 Task: Write the Phone "+14845211120" Under New Employee in Process Payment.
Action: Mouse moved to (97, 12)
Screenshot: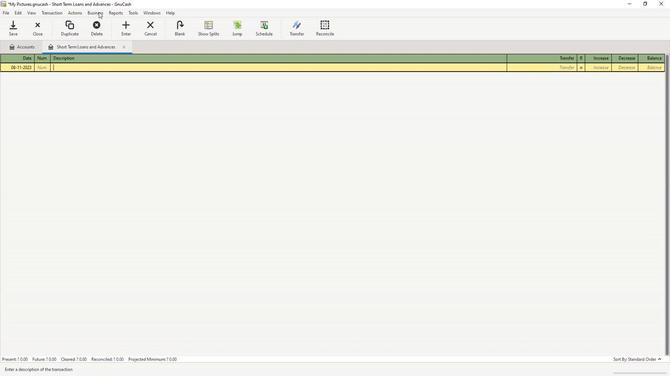 
Action: Mouse pressed left at (97, 12)
Screenshot: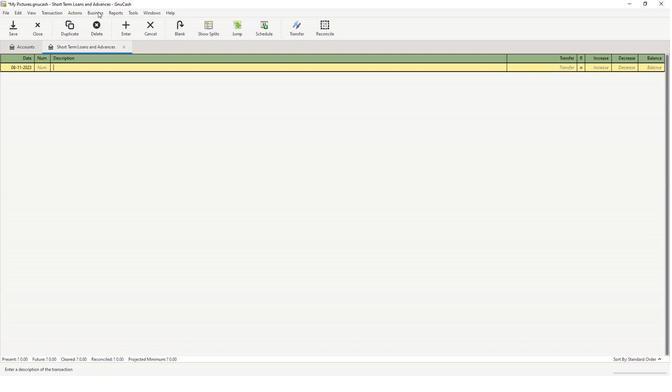 
Action: Mouse moved to (104, 25)
Screenshot: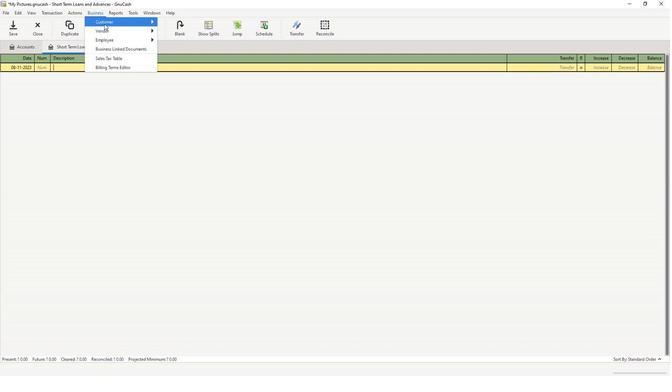 
Action: Mouse pressed left at (104, 25)
Screenshot: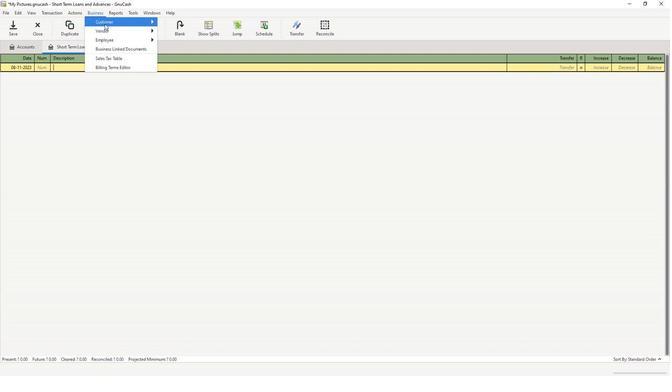 
Action: Mouse moved to (185, 86)
Screenshot: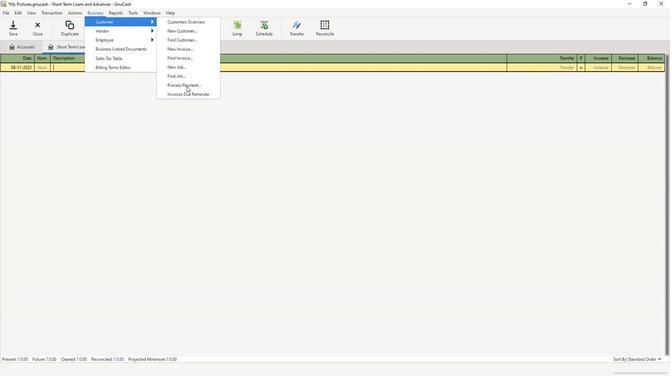 
Action: Mouse pressed left at (185, 86)
Screenshot: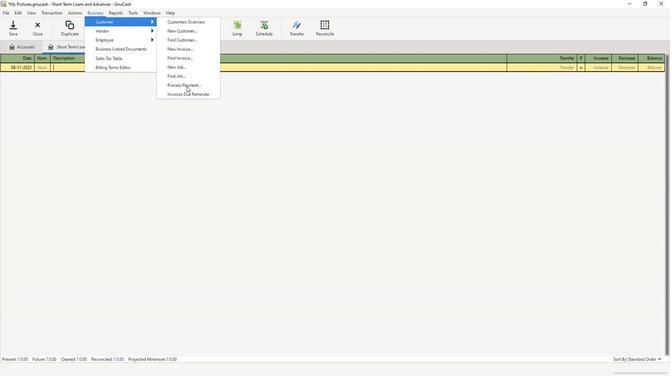 
Action: Mouse moved to (256, 120)
Screenshot: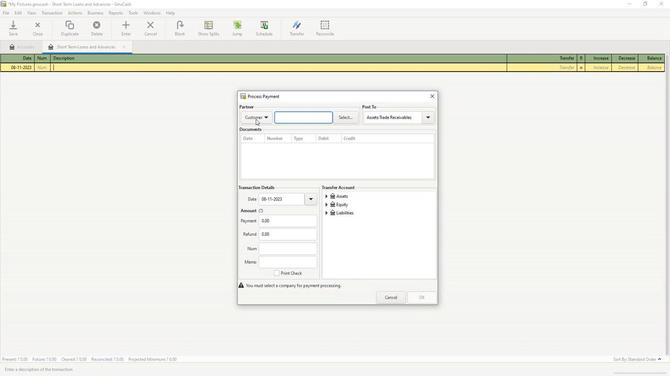 
Action: Mouse pressed left at (256, 120)
Screenshot: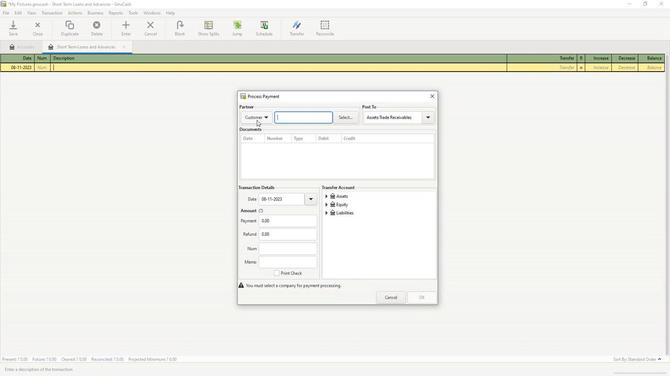 
Action: Mouse moved to (258, 137)
Screenshot: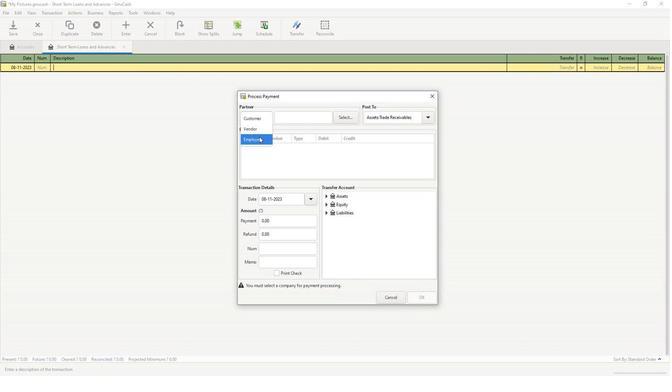 
Action: Mouse pressed left at (258, 137)
Screenshot: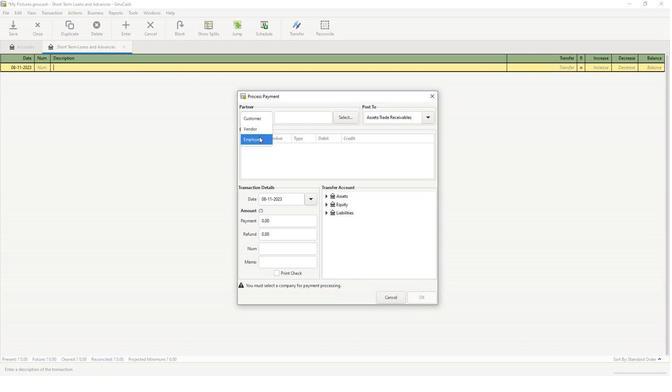 
Action: Mouse moved to (349, 118)
Screenshot: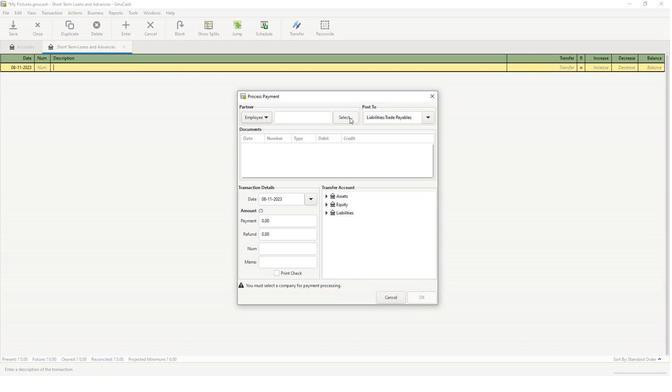 
Action: Mouse pressed left at (349, 118)
Screenshot: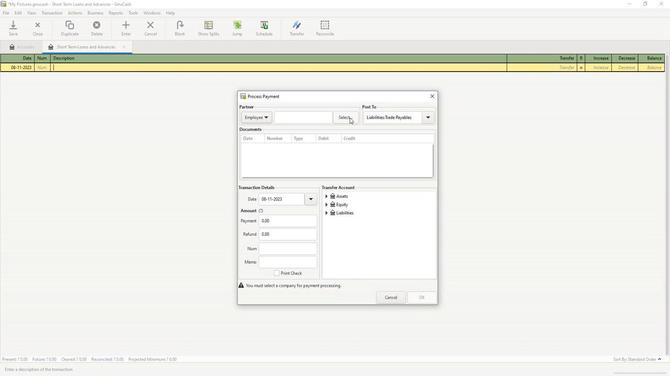 
Action: Mouse moved to (357, 256)
Screenshot: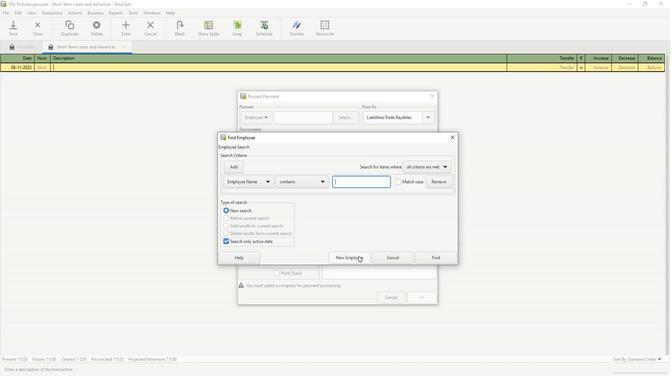 
Action: Mouse pressed left at (357, 256)
Screenshot: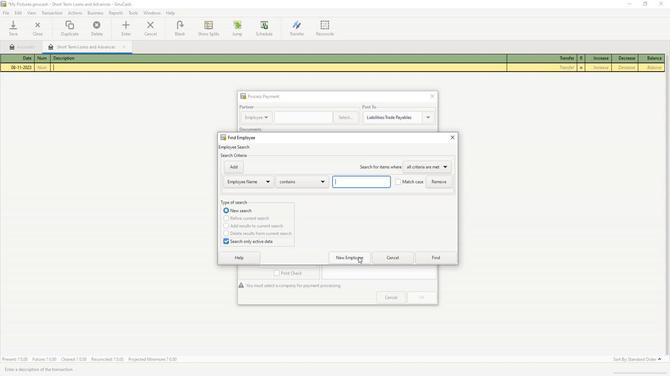 
Action: Mouse moved to (332, 246)
Screenshot: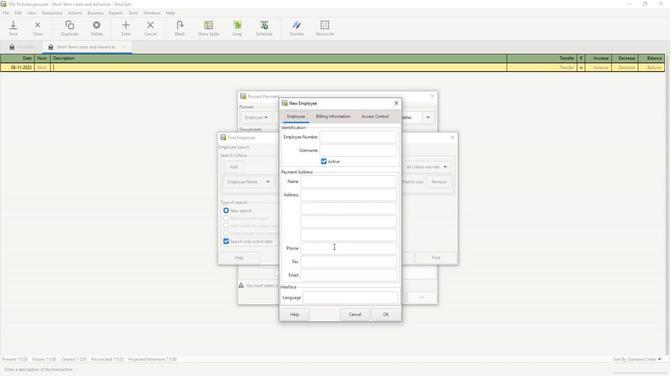 
Action: Mouse pressed left at (332, 246)
Screenshot: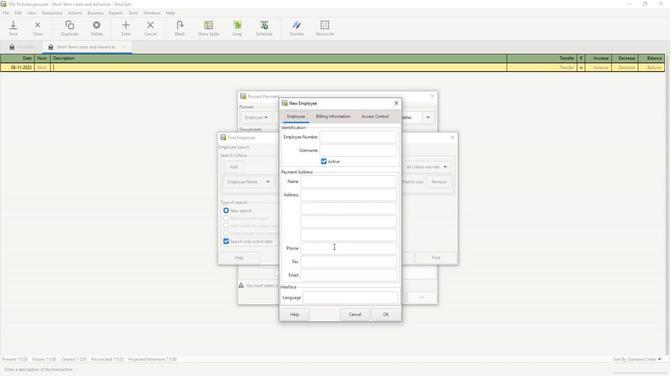 
Action: Key pressed 14845211120
Screenshot: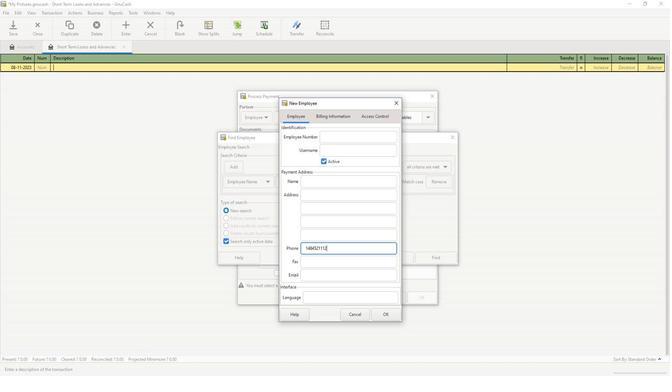 
Action: Mouse moved to (386, 317)
Screenshot: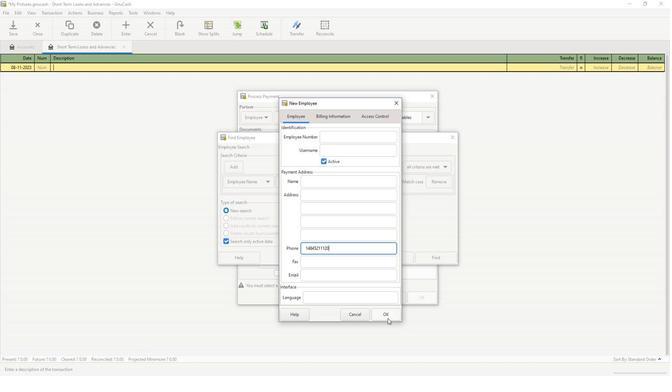 
